 Task: Enable public transport information for Rockbridge, Ohio, United States.
Action: Mouse moved to (519, 152)
Screenshot: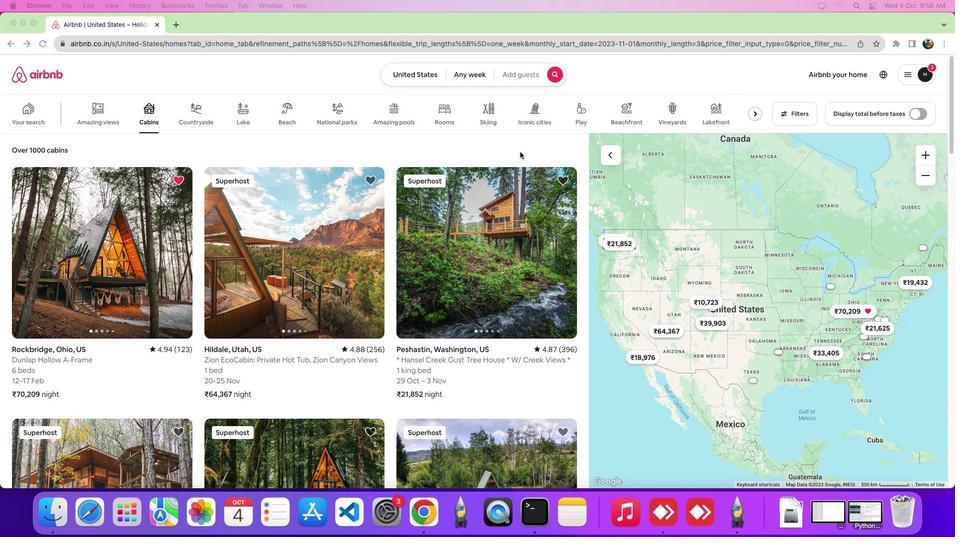 
Action: Mouse pressed left at (519, 152)
Screenshot: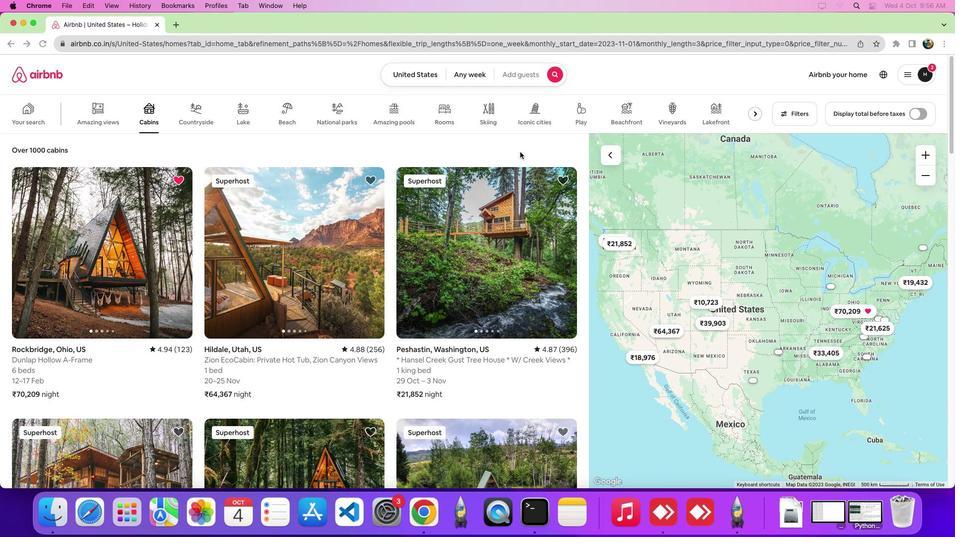 
Action: Mouse moved to (150, 121)
Screenshot: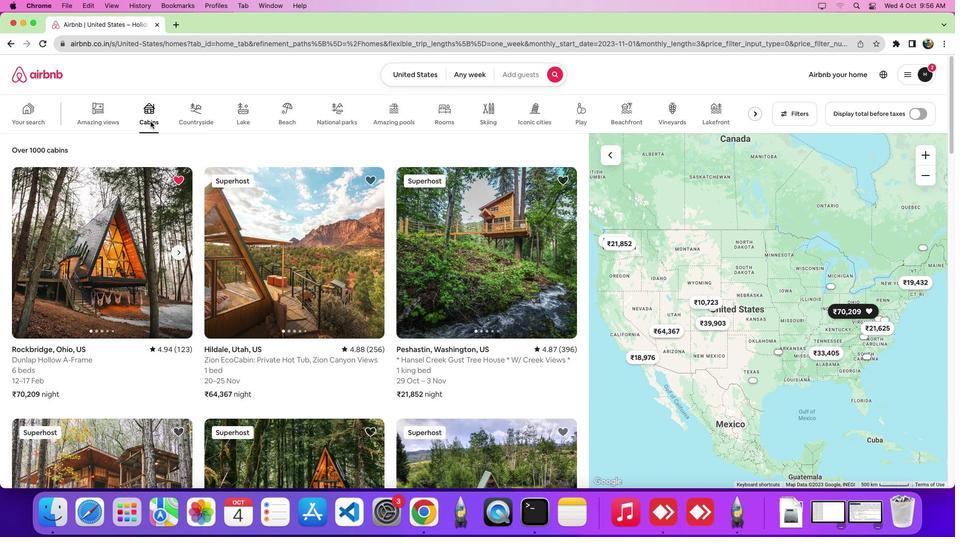 
Action: Mouse pressed left at (150, 121)
Screenshot: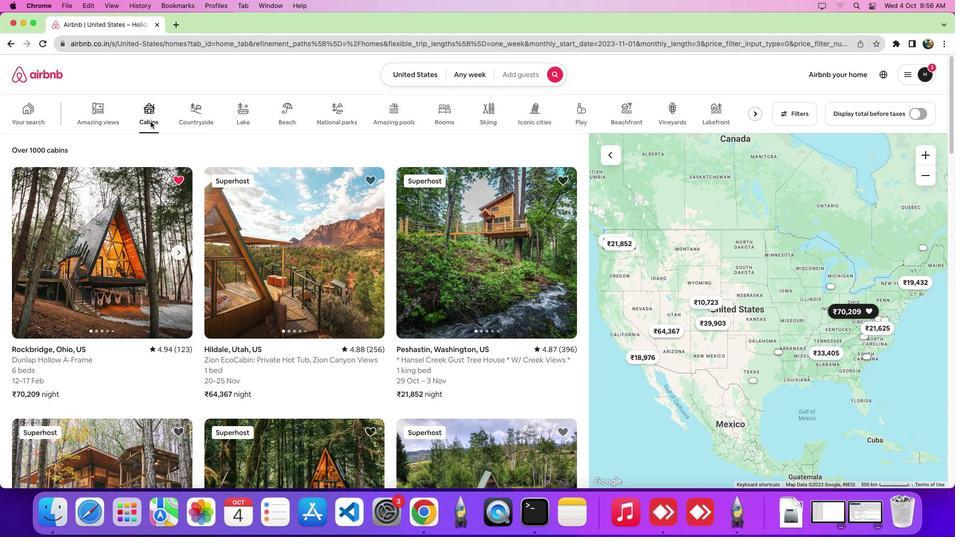 
Action: Mouse moved to (118, 230)
Screenshot: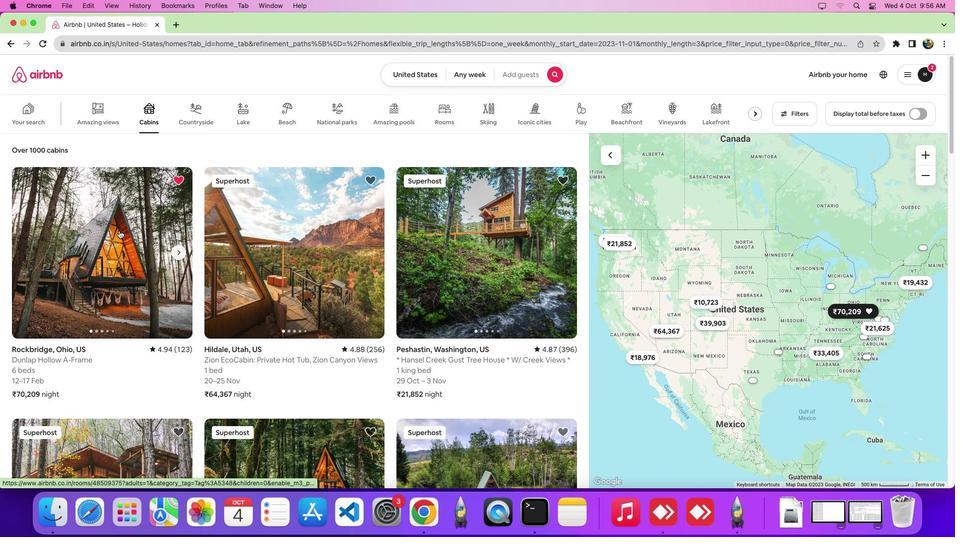 
Action: Mouse pressed left at (118, 230)
Screenshot: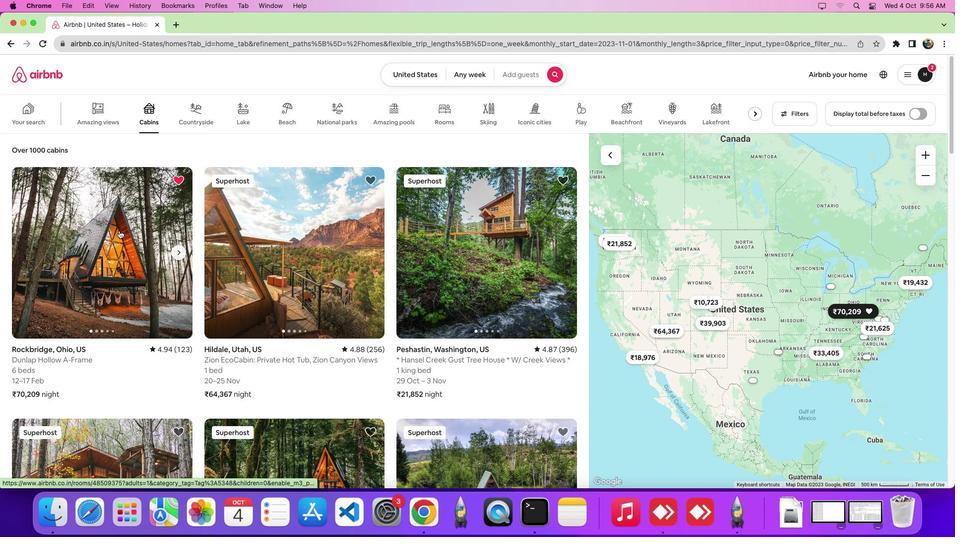 
Action: Mouse moved to (350, 257)
Screenshot: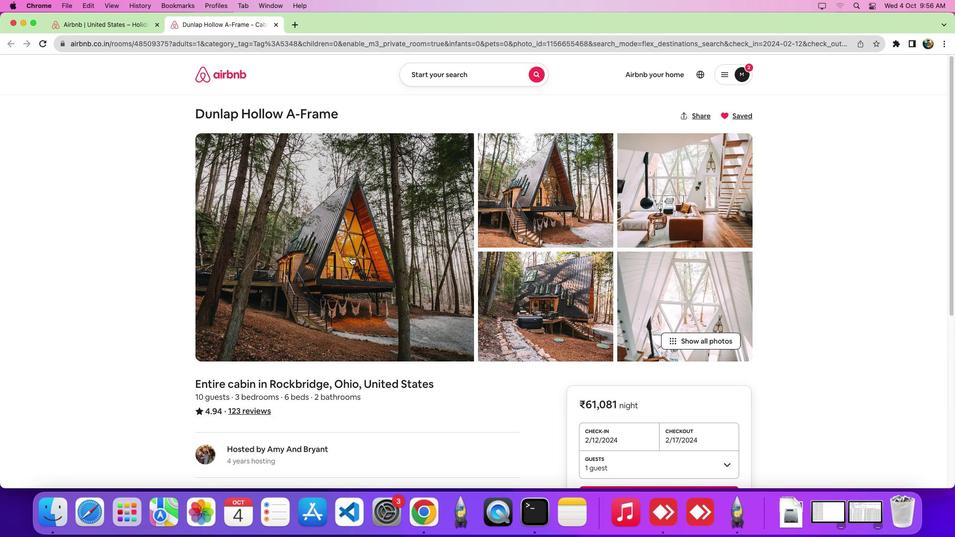 
Action: Mouse scrolled (350, 257) with delta (0, 0)
Screenshot: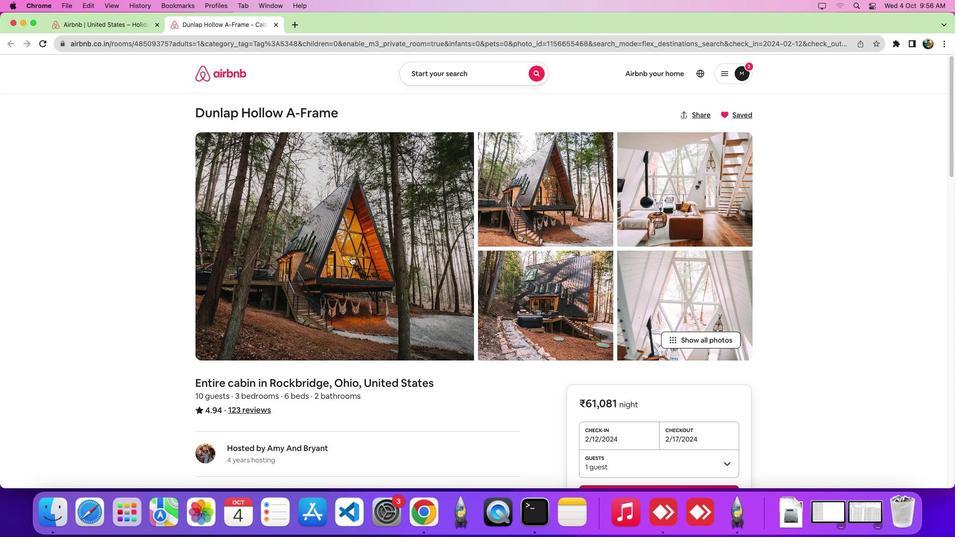 
Action: Mouse scrolled (350, 257) with delta (0, 0)
Screenshot: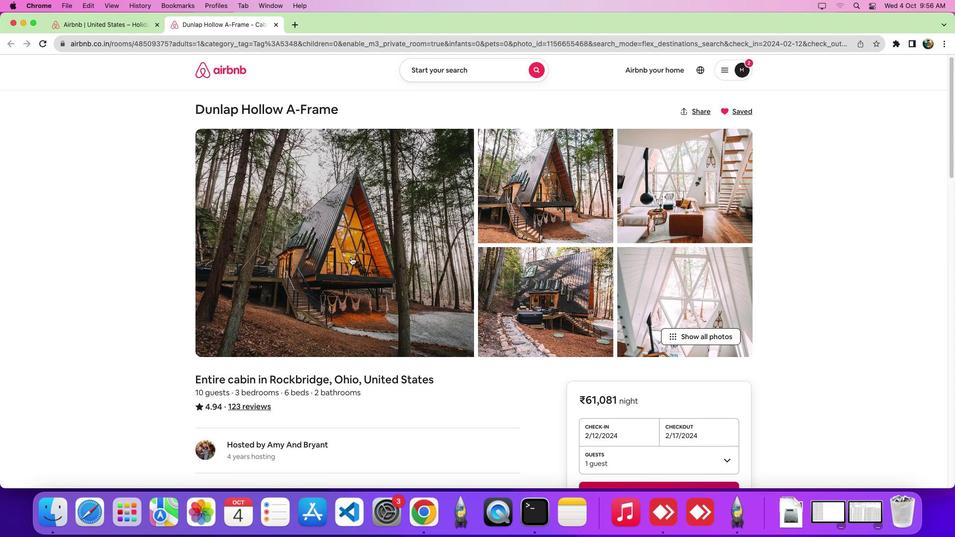 
Action: Mouse scrolled (350, 257) with delta (0, 0)
Screenshot: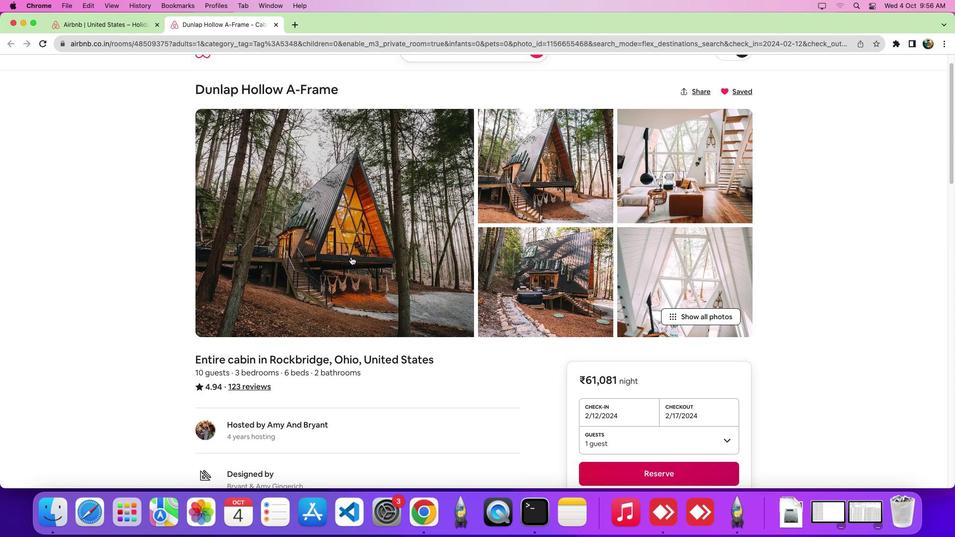
Action: Mouse scrolled (350, 257) with delta (0, 0)
Screenshot: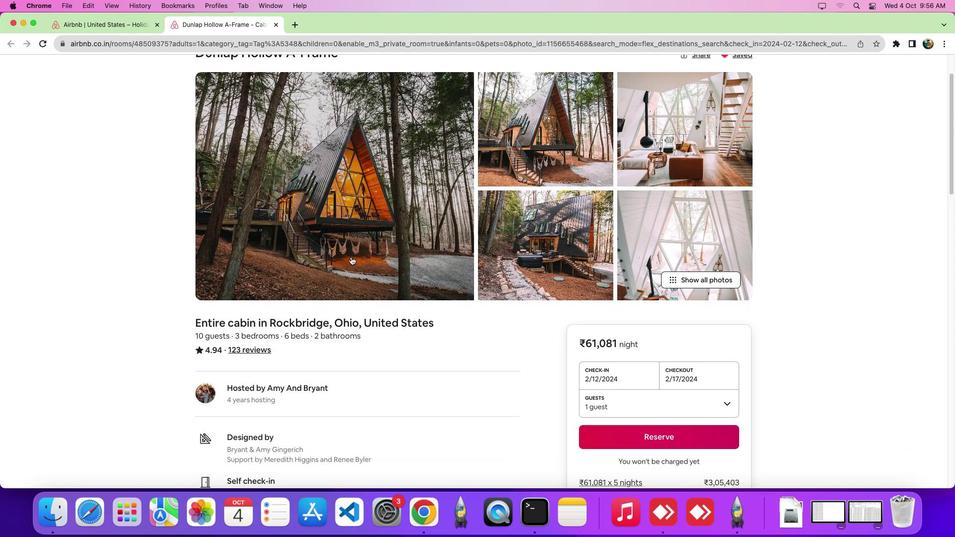 
Action: Mouse scrolled (350, 257) with delta (0, 0)
Screenshot: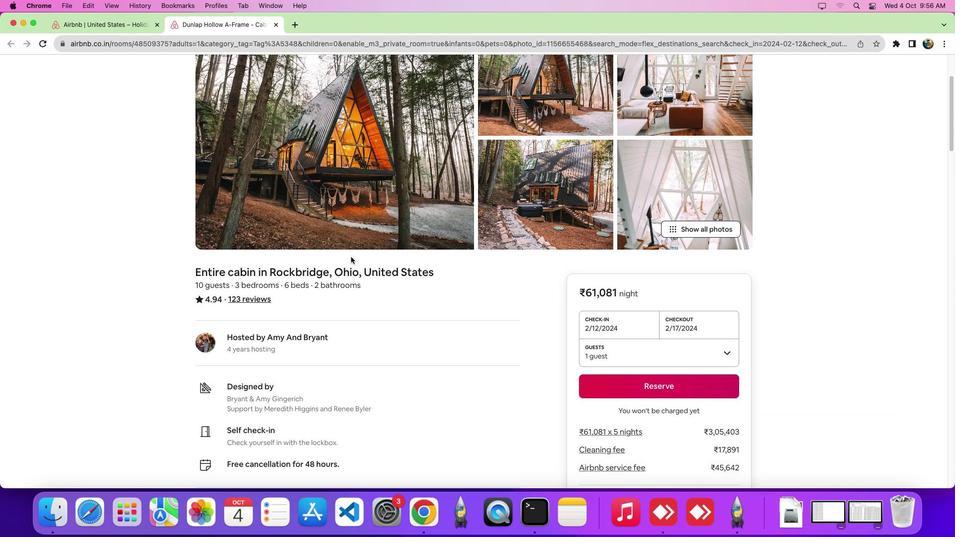
Action: Mouse moved to (351, 257)
Screenshot: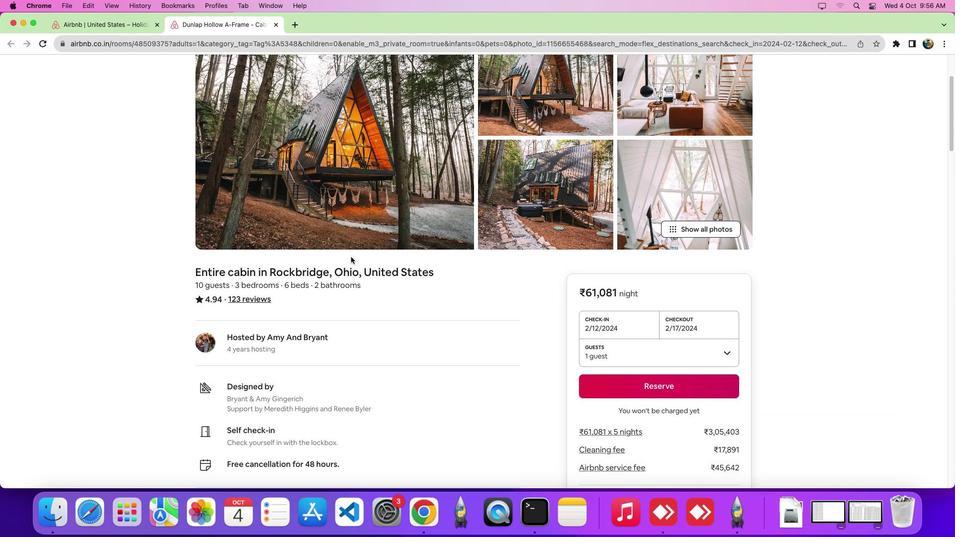 
Action: Mouse scrolled (351, 257) with delta (0, 0)
Screenshot: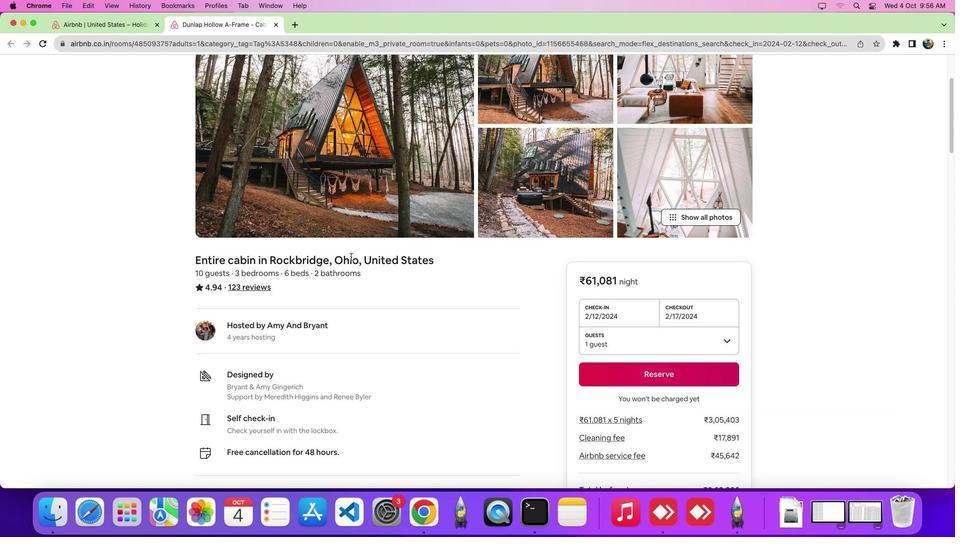 
Action: Mouse scrolled (351, 257) with delta (0, -2)
Screenshot: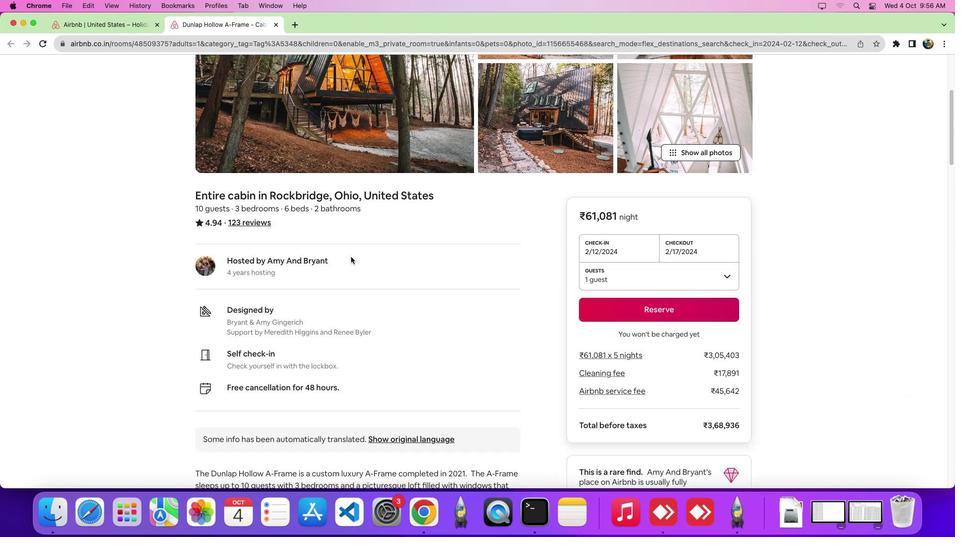 
Action: Mouse scrolled (351, 257) with delta (0, 0)
Screenshot: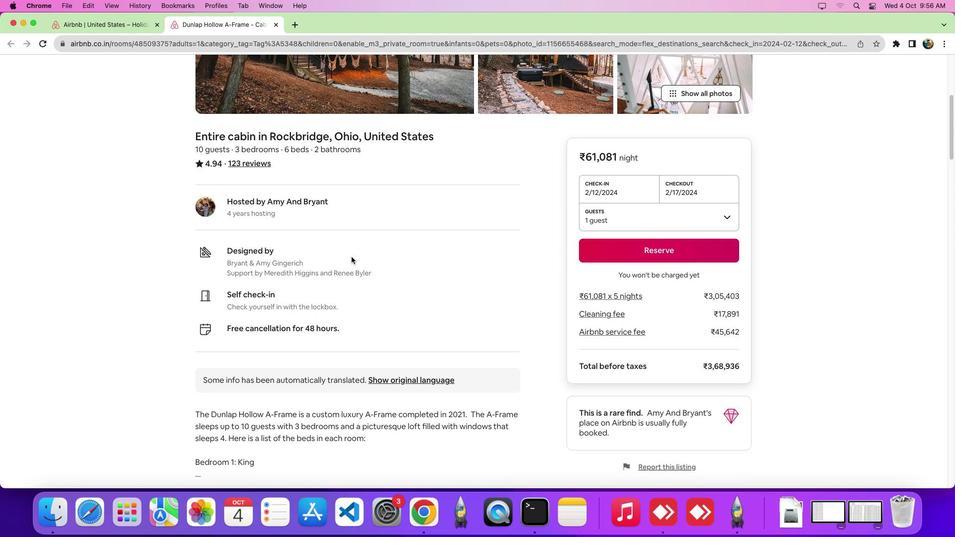 
Action: Mouse scrolled (351, 257) with delta (0, 0)
Screenshot: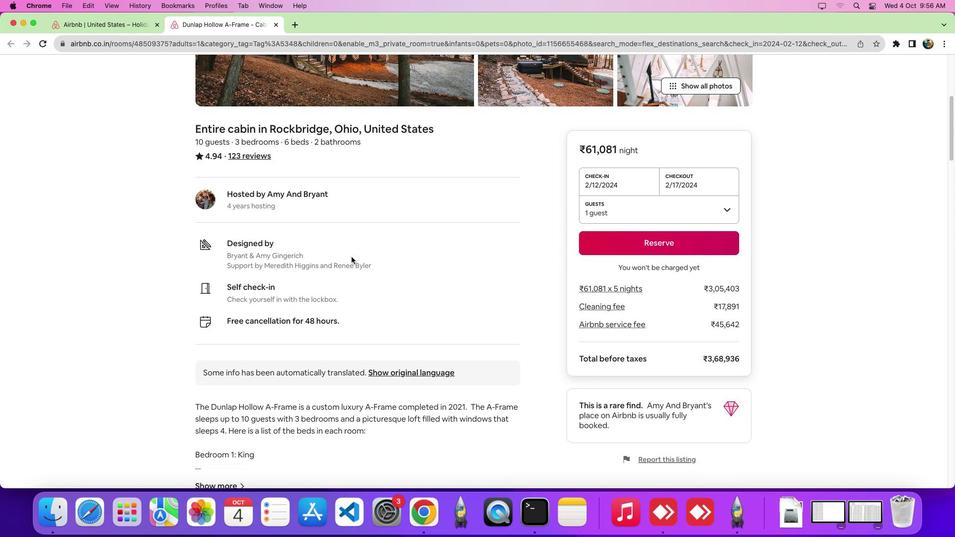 
Action: Mouse moved to (351, 257)
Screenshot: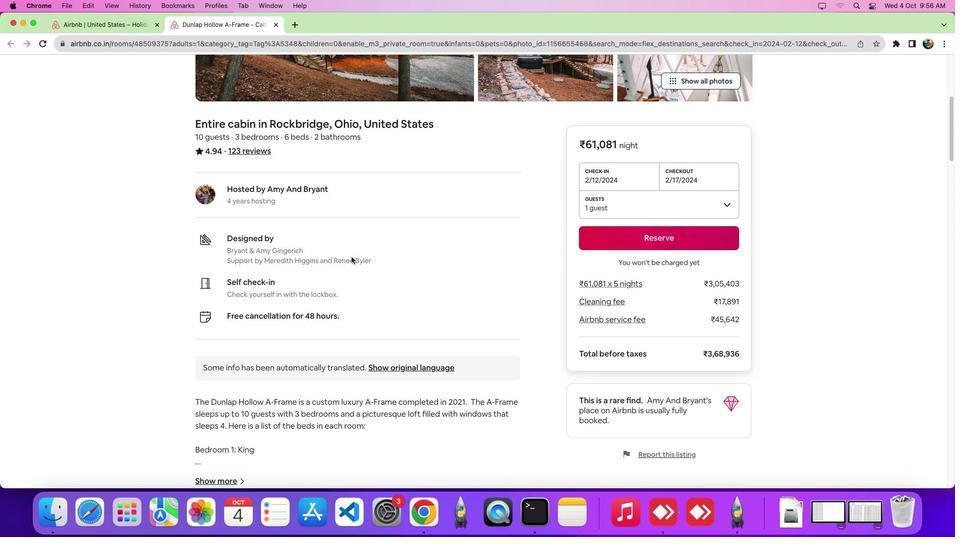 
Action: Mouse scrolled (351, 257) with delta (0, 0)
Screenshot: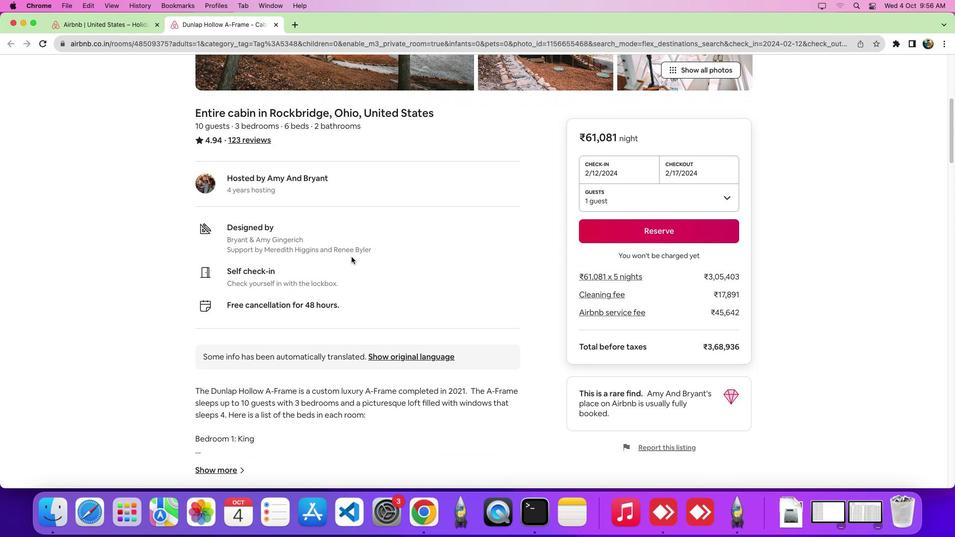 
Action: Mouse scrolled (351, 257) with delta (0, 0)
Screenshot: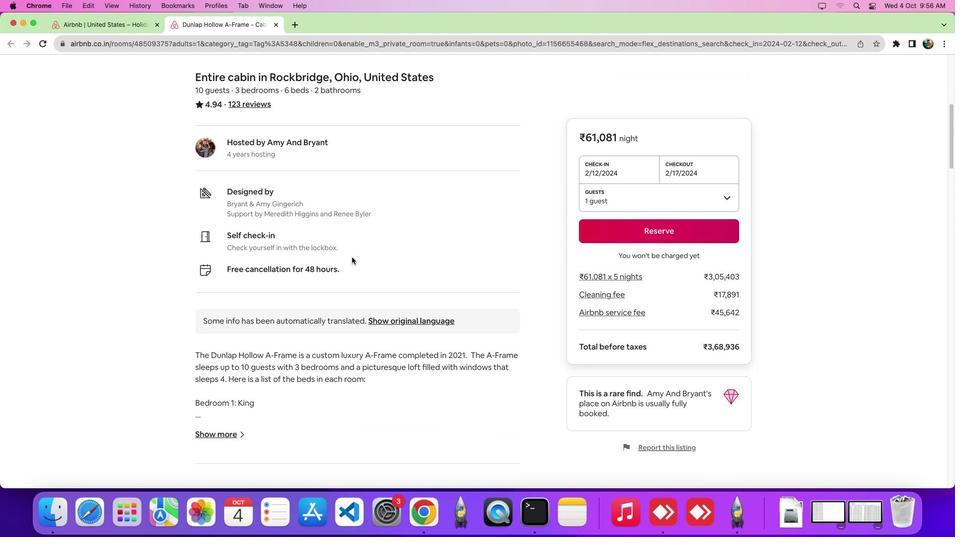 
Action: Mouse moved to (352, 257)
Screenshot: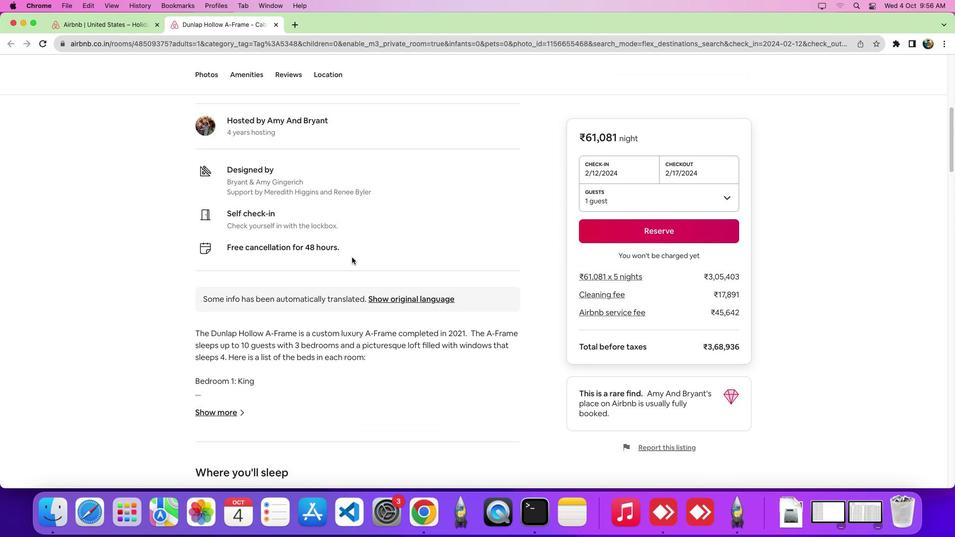 
Action: Mouse scrolled (352, 257) with delta (0, 0)
Screenshot: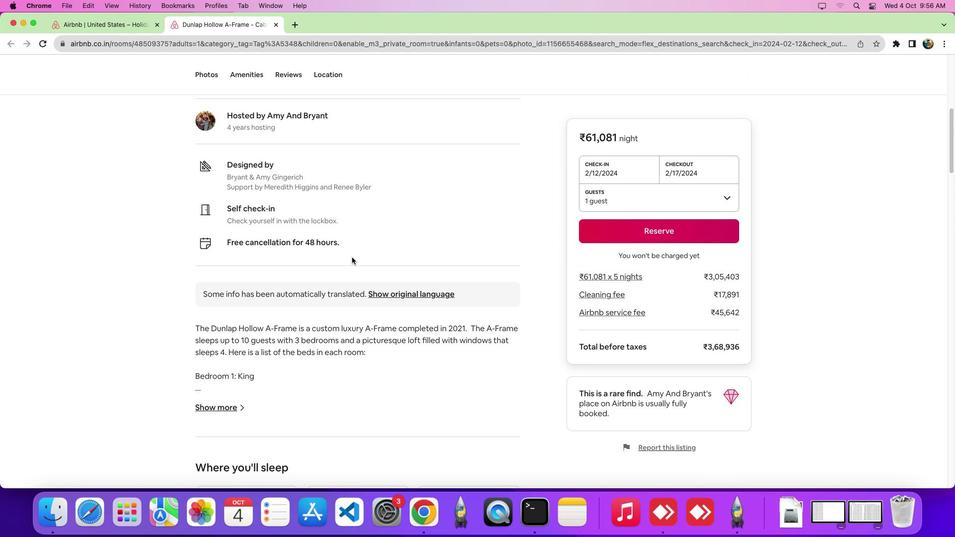 
Action: Mouse scrolled (352, 257) with delta (0, 0)
Screenshot: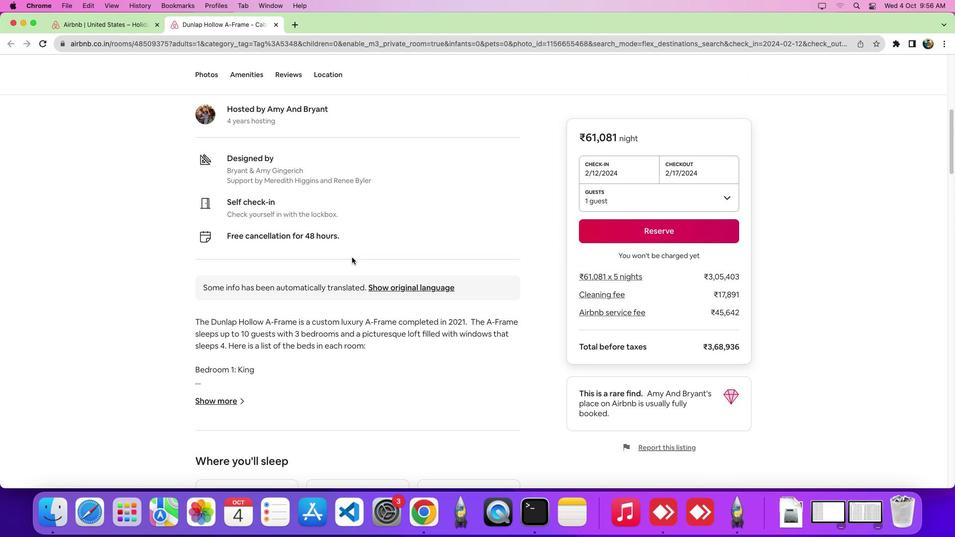 
Action: Mouse moved to (332, 114)
Screenshot: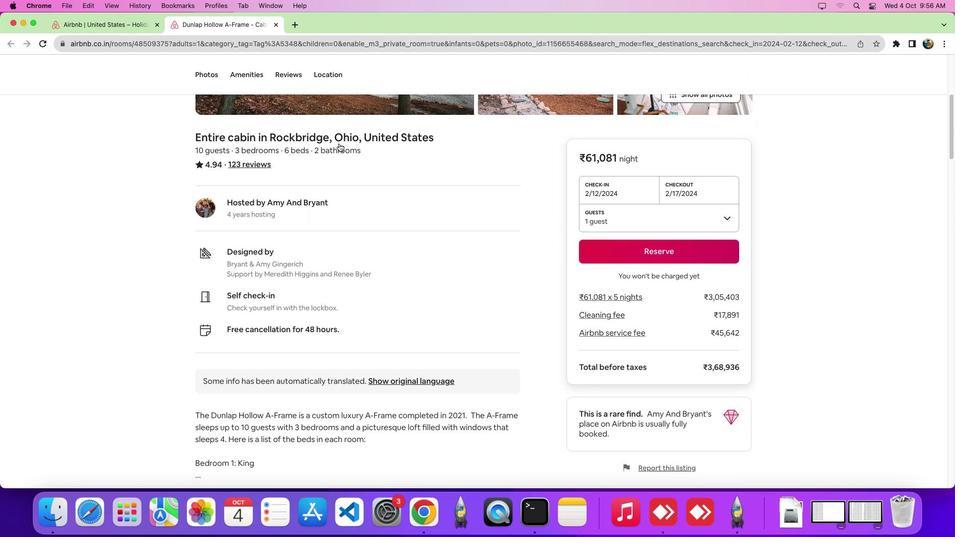 
Action: Mouse scrolled (332, 114) with delta (0, 0)
Screenshot: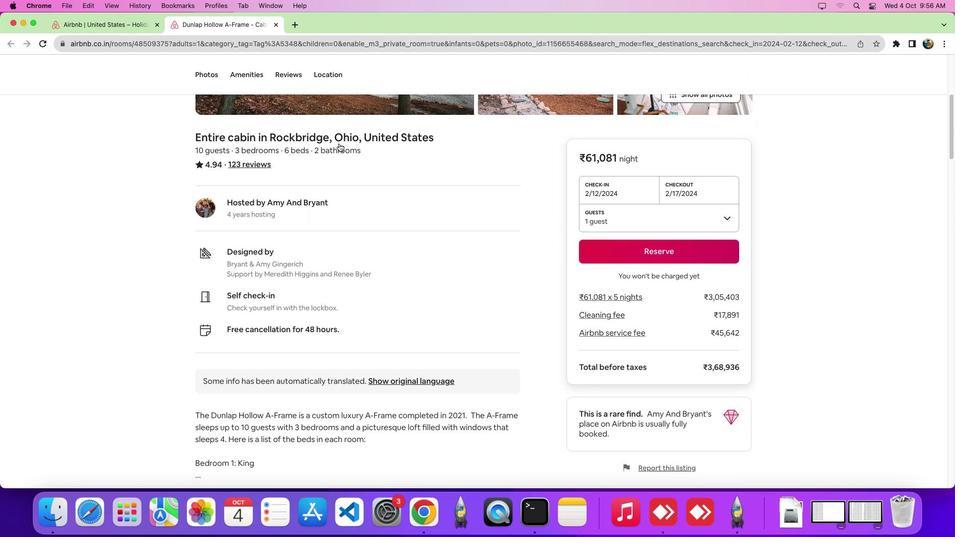 
Action: Mouse moved to (333, 116)
Screenshot: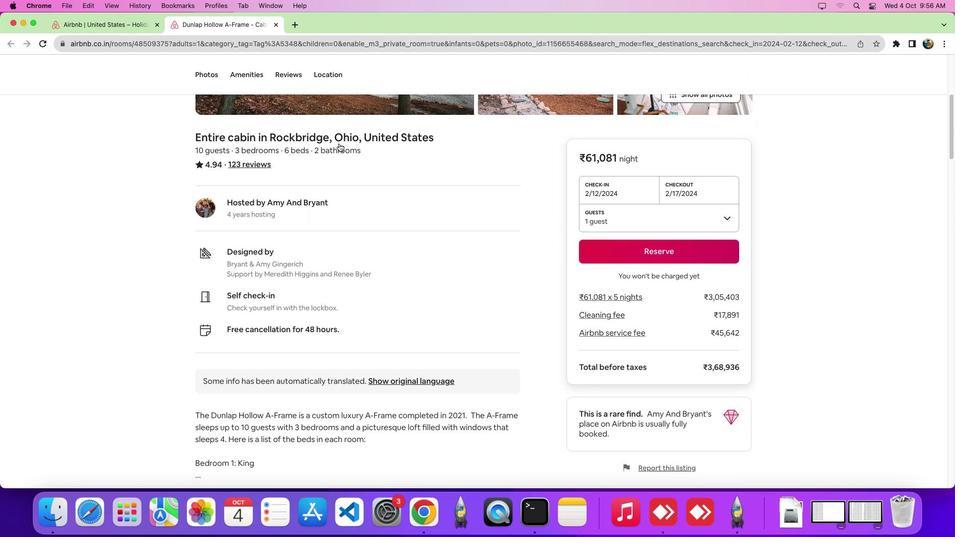 
Action: Mouse scrolled (333, 116) with delta (0, 0)
Screenshot: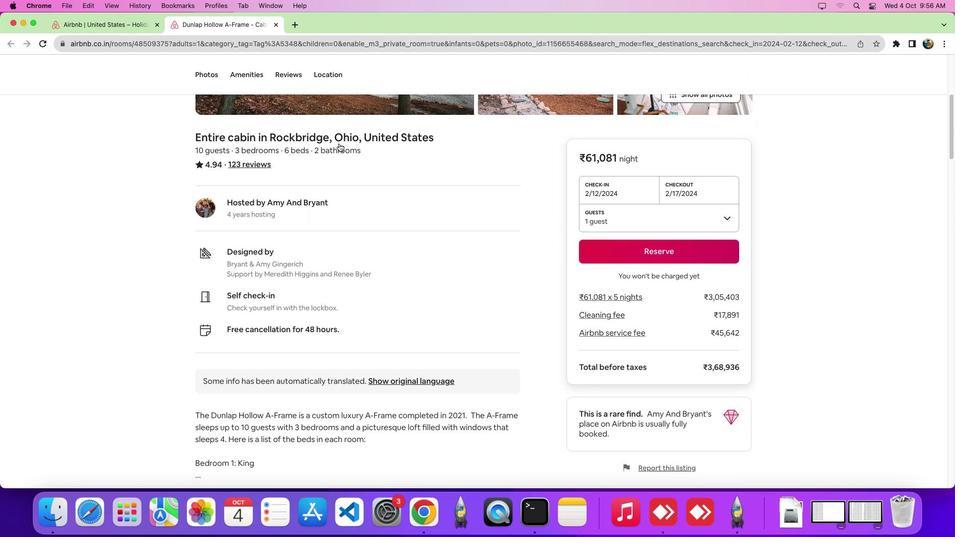 
Action: Mouse moved to (334, 126)
Screenshot: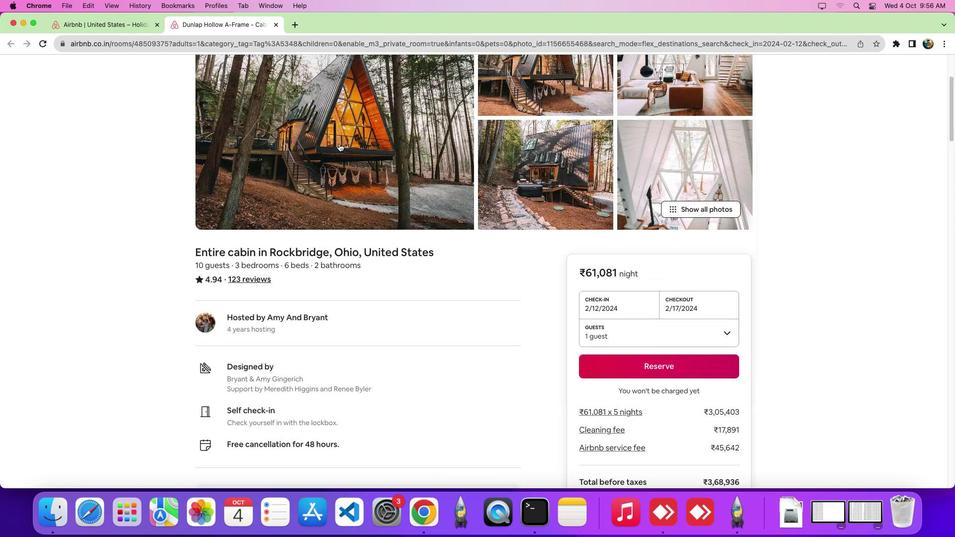
Action: Mouse scrolled (334, 126) with delta (0, 4)
Screenshot: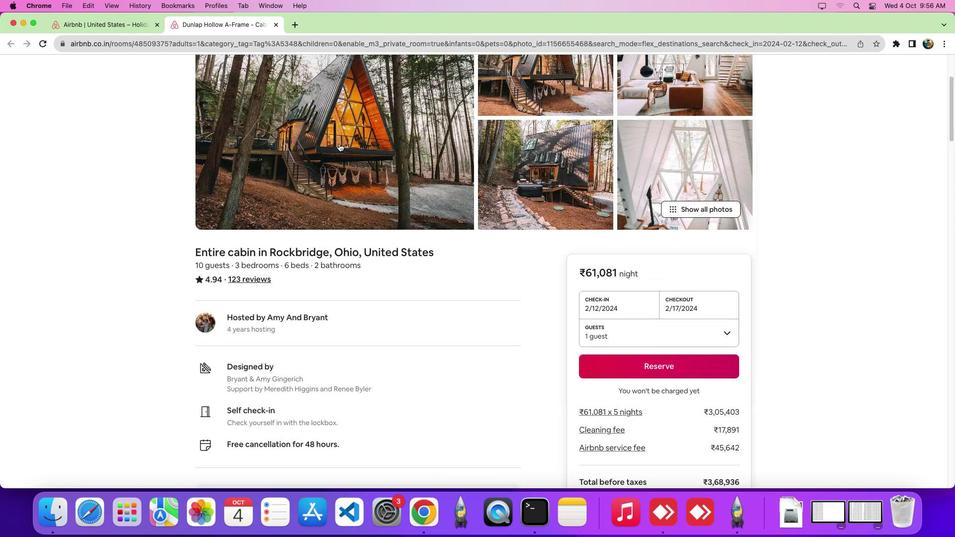 
Action: Mouse moved to (339, 140)
Screenshot: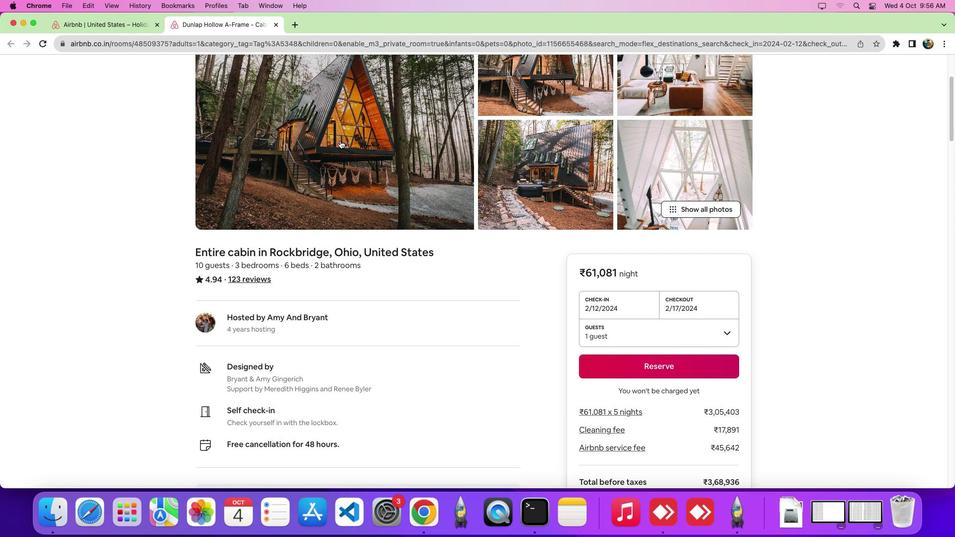 
Action: Mouse scrolled (339, 140) with delta (0, 0)
Screenshot: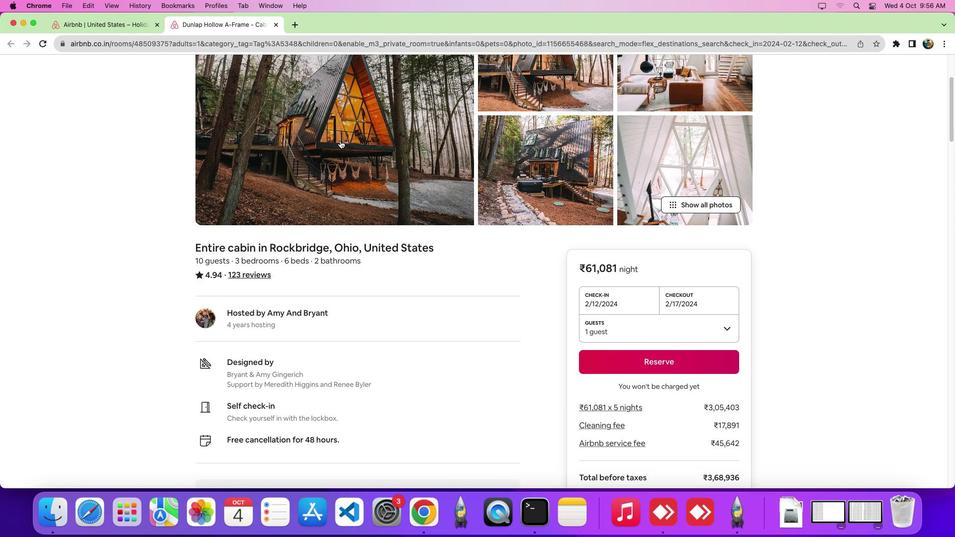 
Action: Mouse scrolled (339, 140) with delta (0, 0)
Screenshot: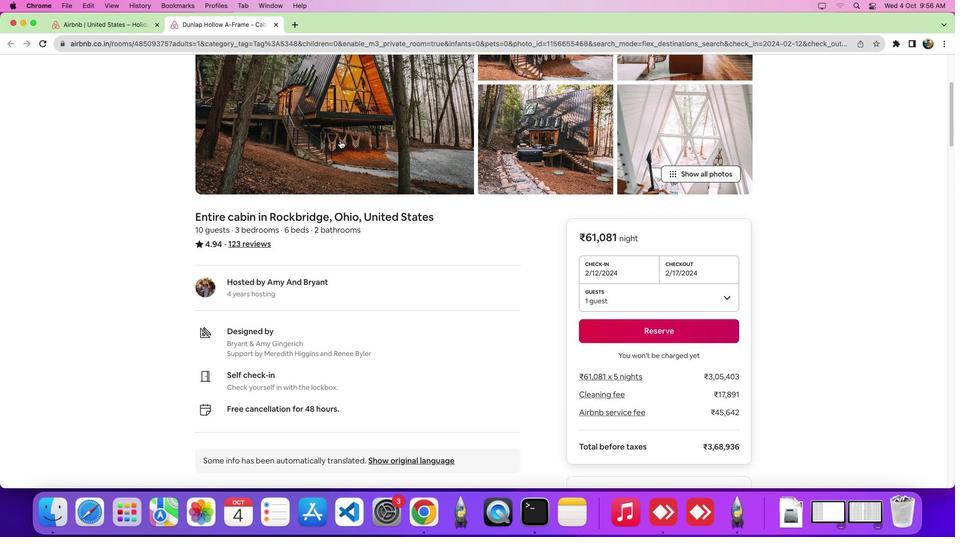 
Action: Mouse scrolled (339, 140) with delta (0, -3)
Screenshot: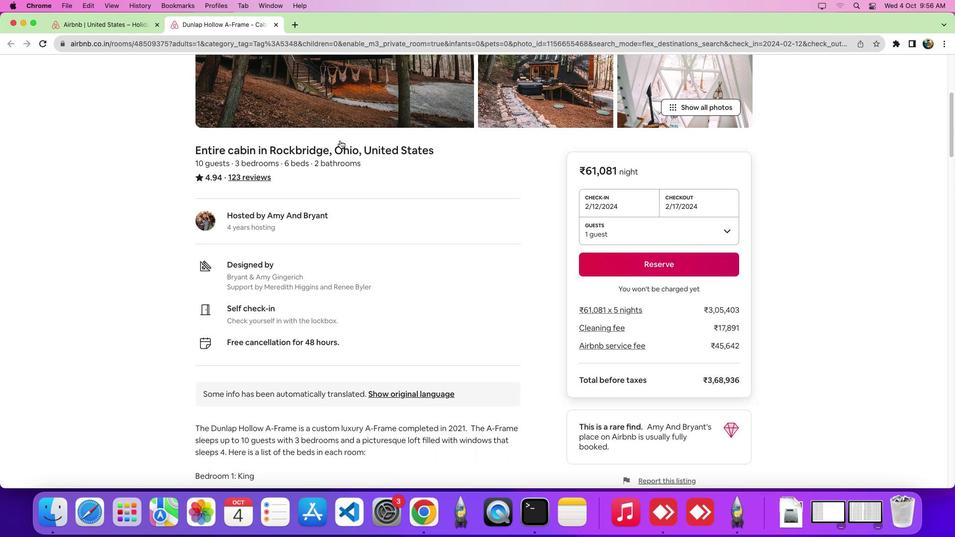 
Action: Mouse scrolled (339, 140) with delta (0, -2)
Screenshot: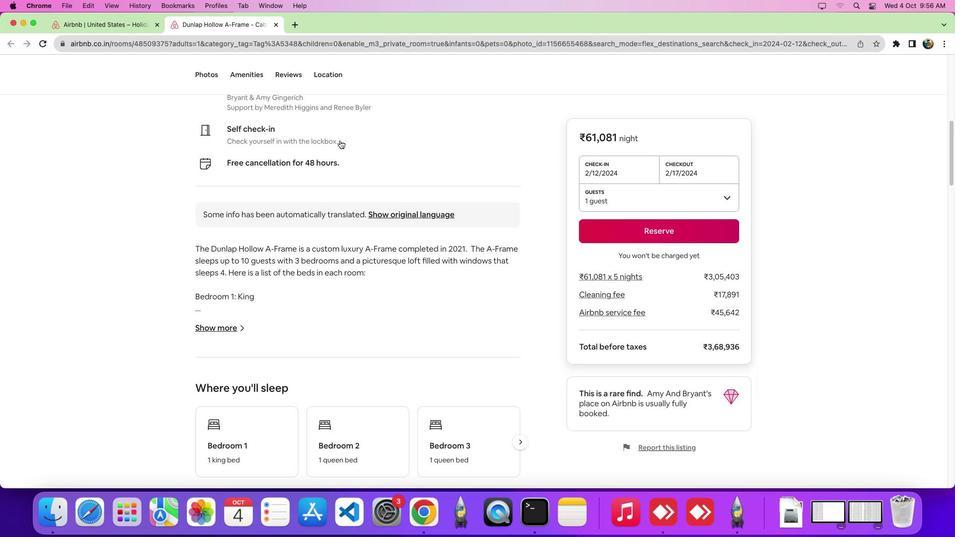 
Action: Mouse moved to (325, 74)
Screenshot: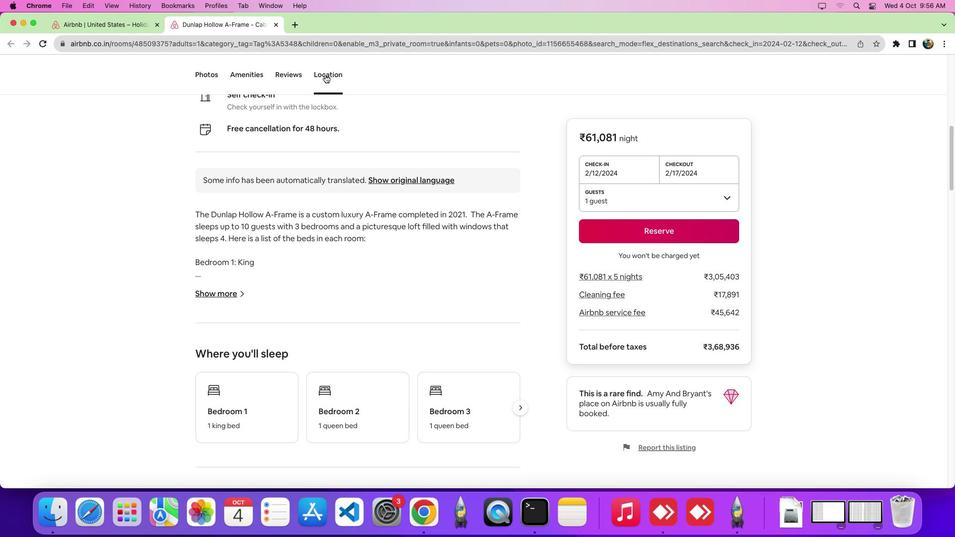 
Action: Mouse pressed left at (325, 74)
Screenshot: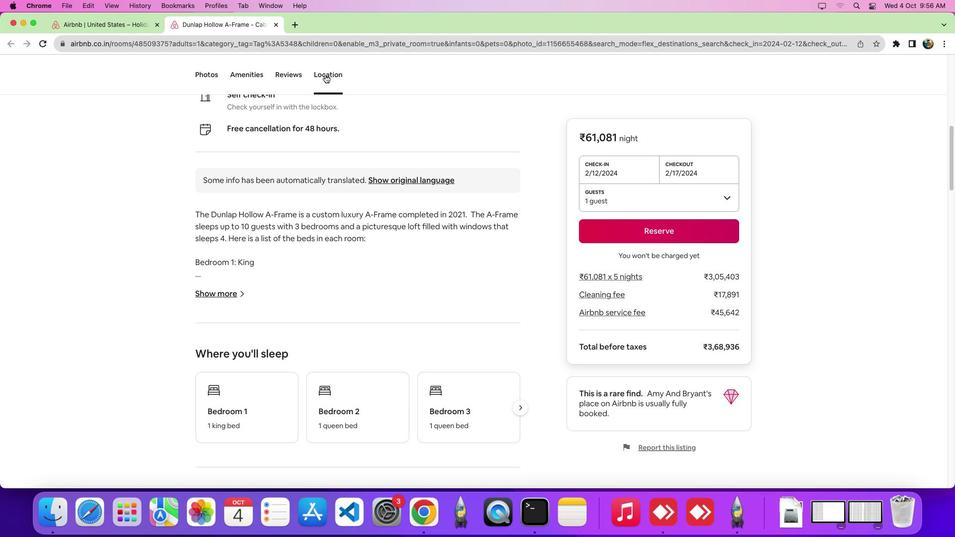 
Action: Mouse moved to (631, 287)
Screenshot: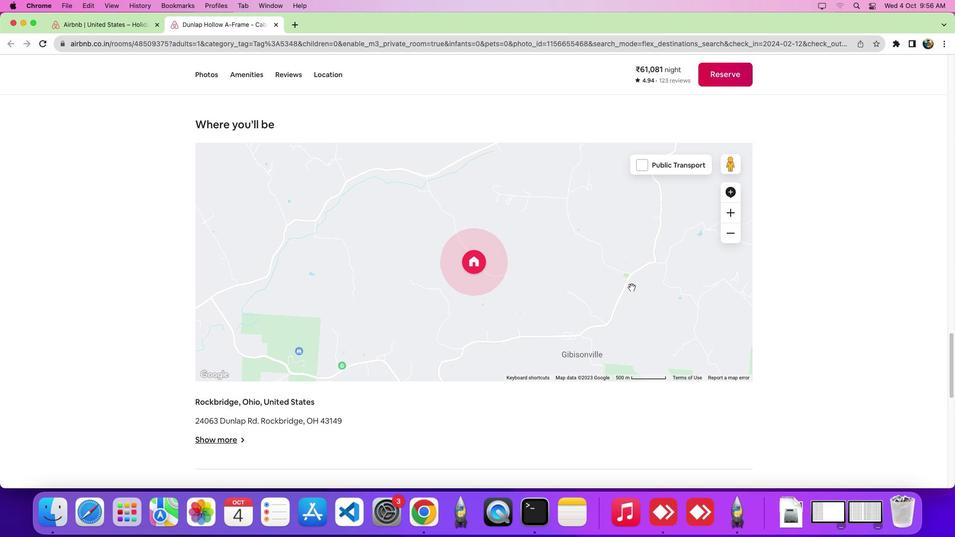 
Action: Mouse scrolled (631, 287) with delta (0, 0)
Screenshot: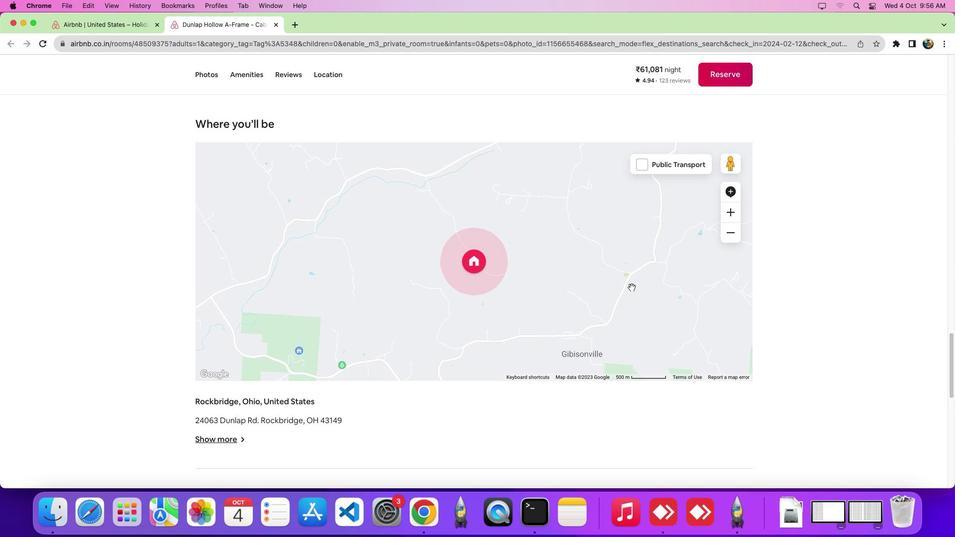 
Action: Mouse scrolled (631, 287) with delta (0, 0)
Screenshot: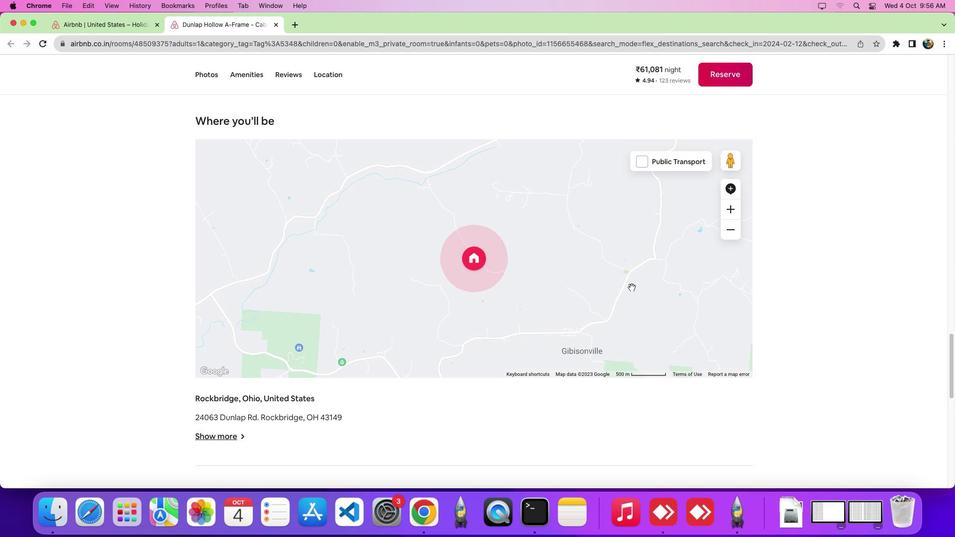 
Action: Mouse scrolled (631, 287) with delta (0, 0)
Screenshot: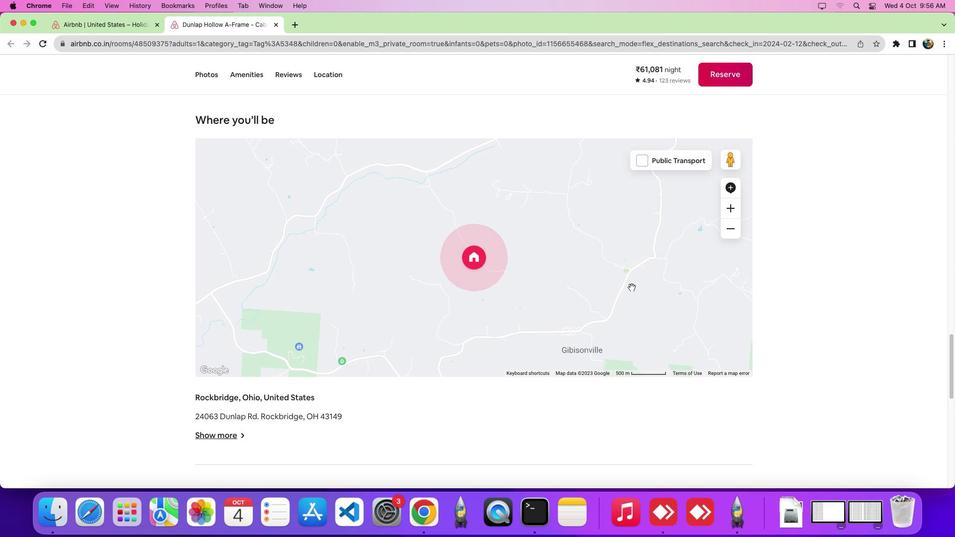 
Action: Mouse scrolled (631, 287) with delta (0, 0)
Screenshot: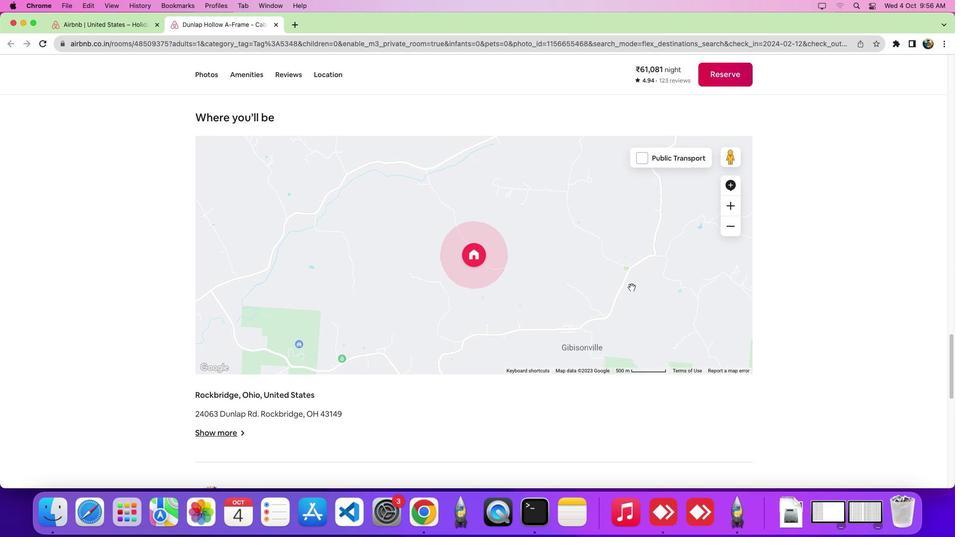 
Action: Mouse scrolled (631, 287) with delta (0, 0)
Screenshot: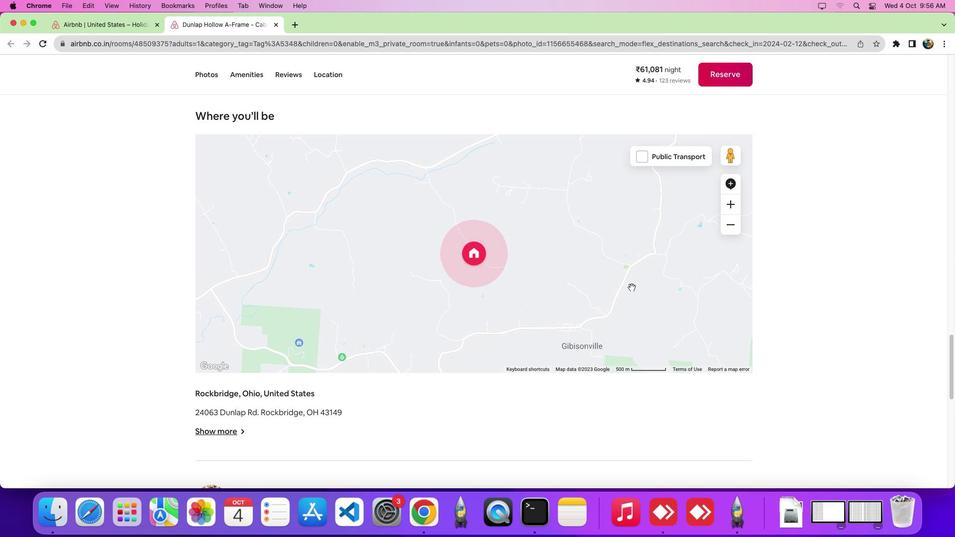 
Action: Mouse moved to (647, 153)
Screenshot: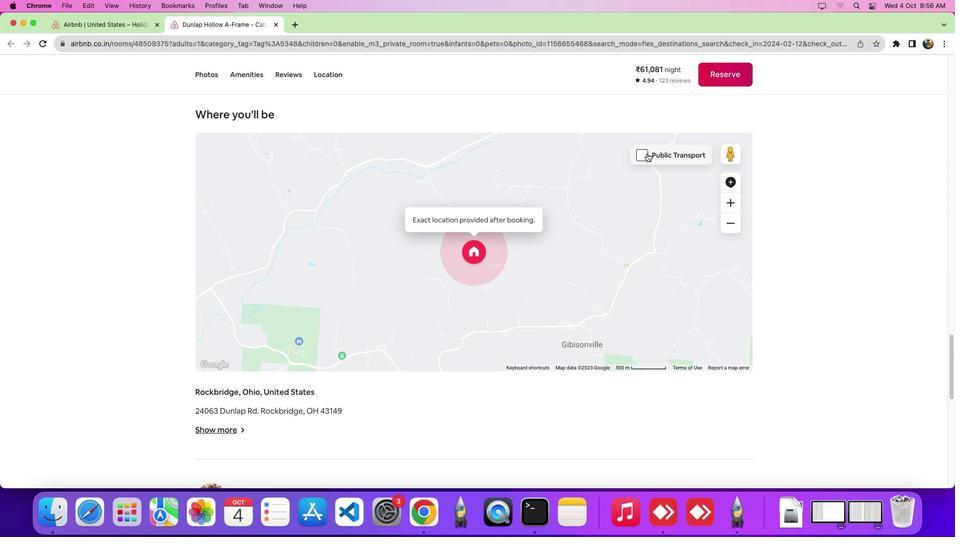 
Action: Mouse pressed left at (647, 153)
Screenshot: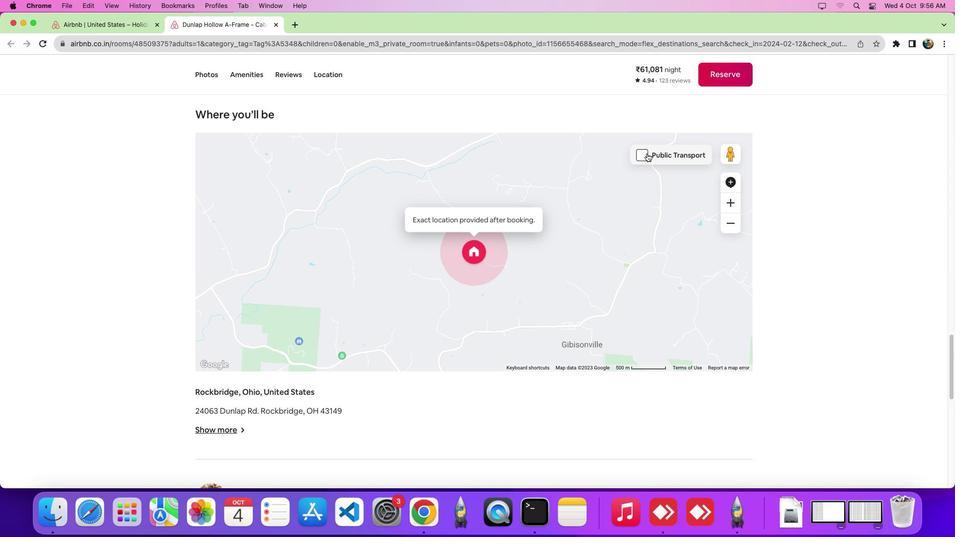 
Action: Mouse moved to (587, 295)
Screenshot: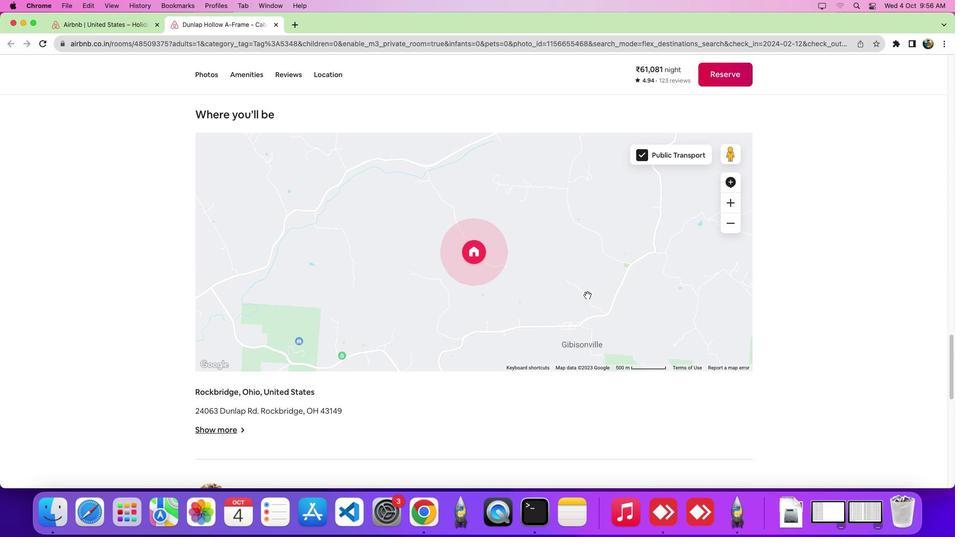 
Action: Mouse scrolled (587, 295) with delta (0, 0)
Screenshot: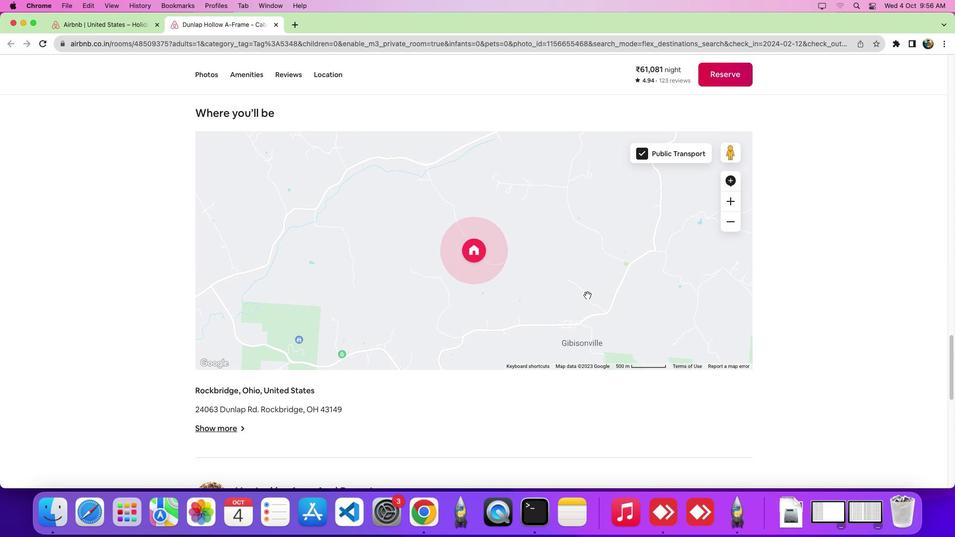 
Action: Mouse moved to (588, 296)
Screenshot: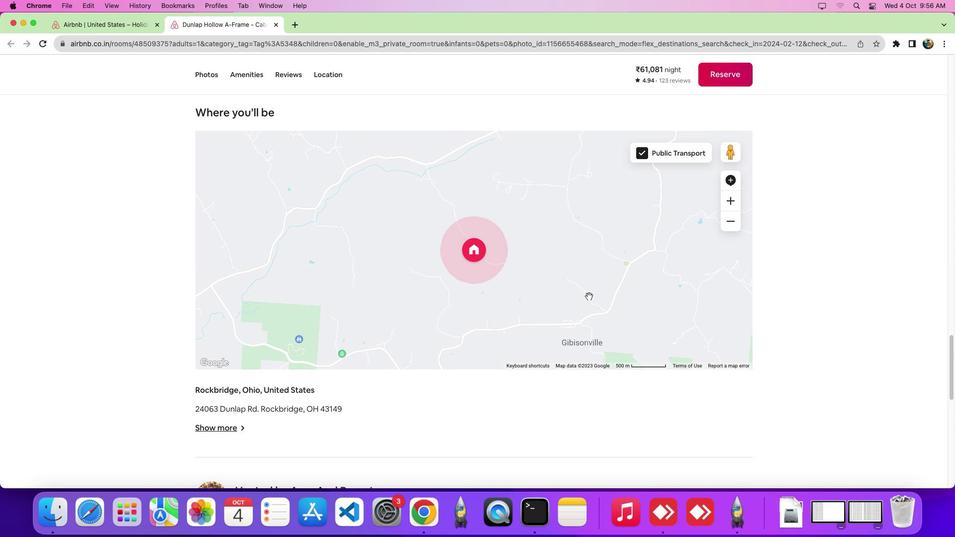 
